 Task: Add La Marca Prosecco Rose to the cart.
Action: Mouse moved to (946, 356)
Screenshot: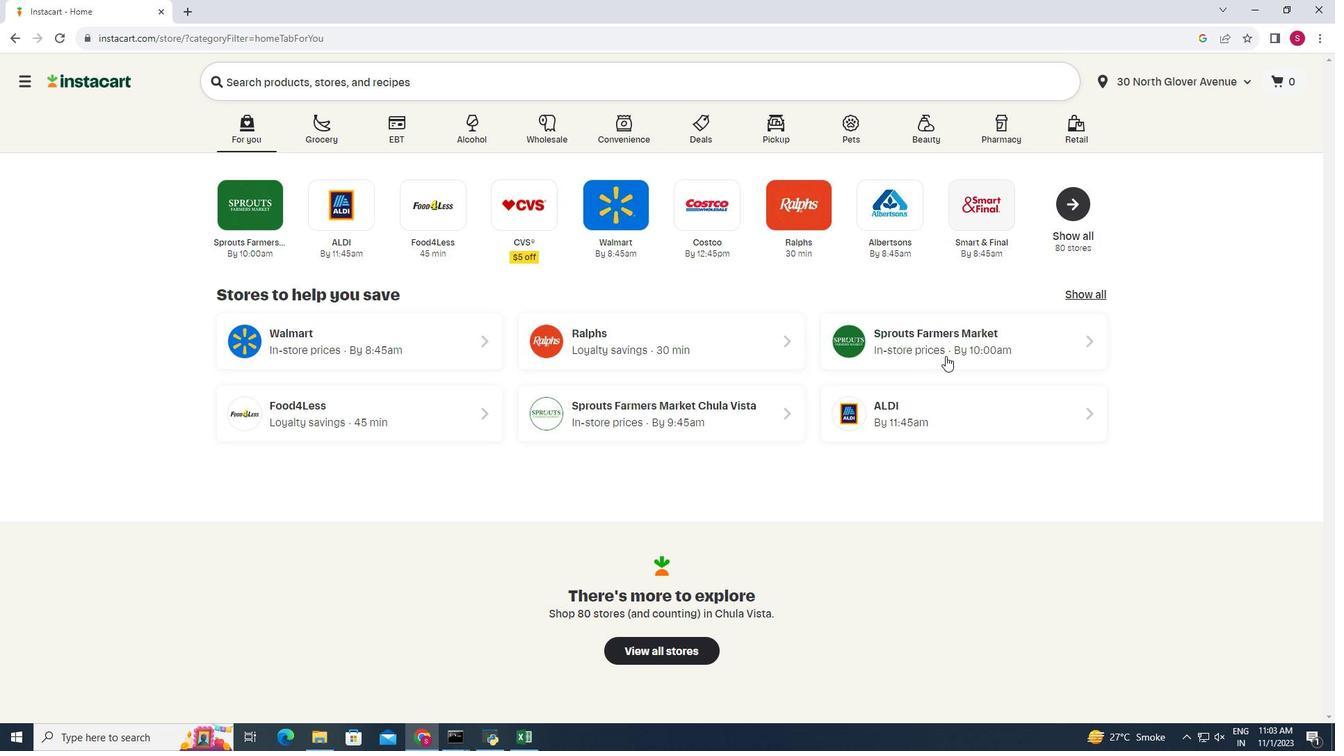 
Action: Mouse pressed left at (946, 356)
Screenshot: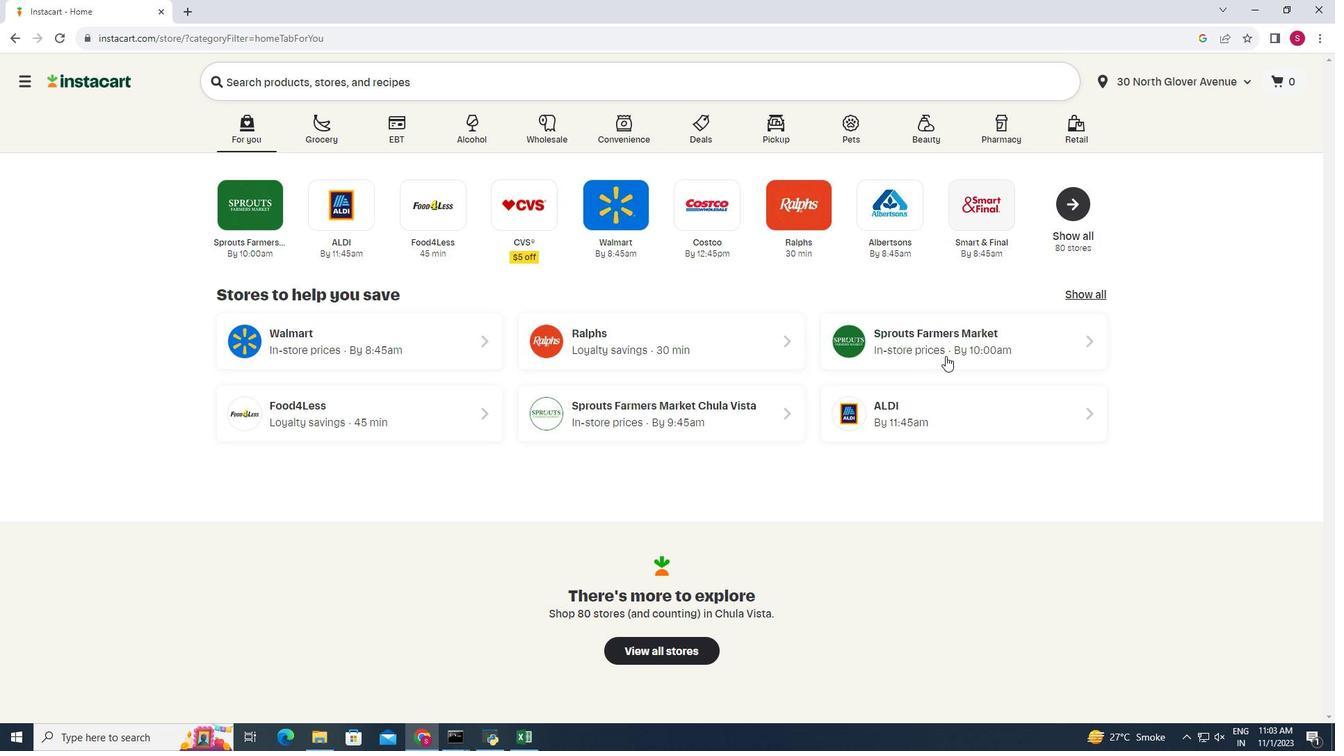 
Action: Mouse moved to (68, 662)
Screenshot: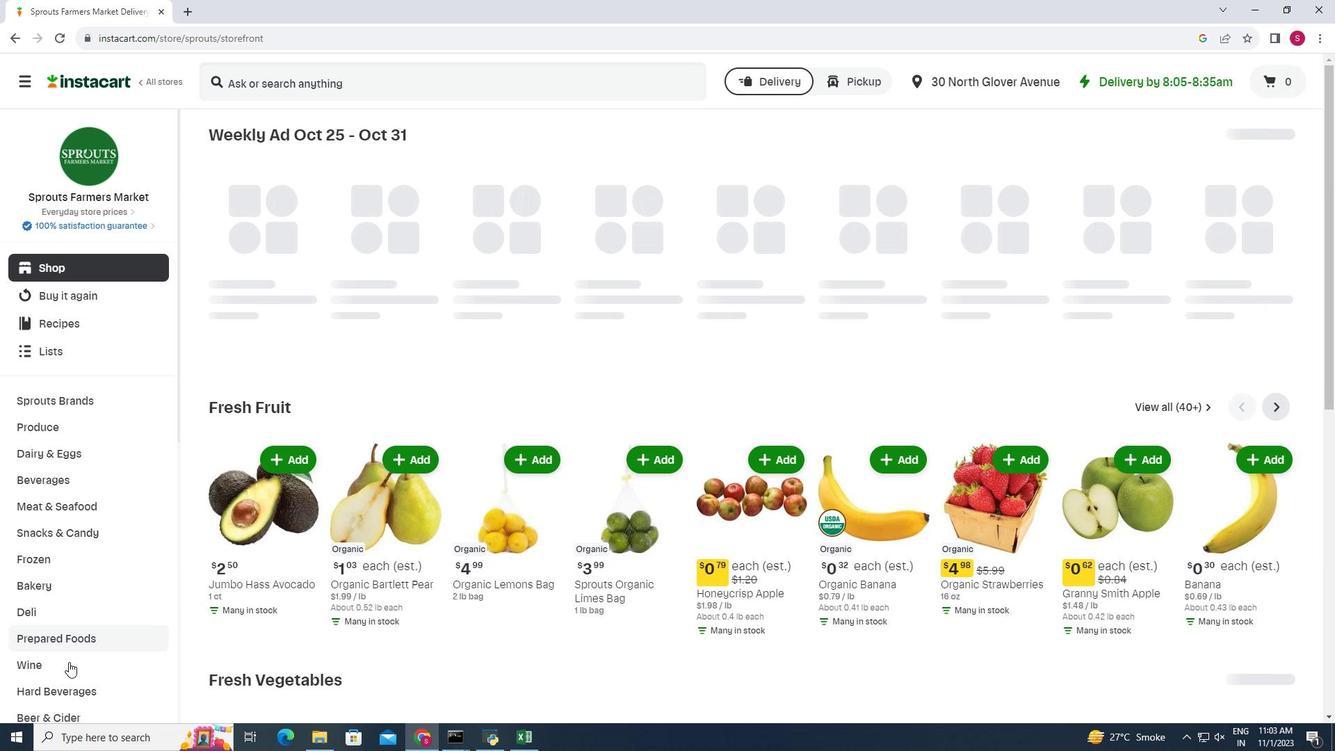 
Action: Mouse pressed left at (68, 662)
Screenshot: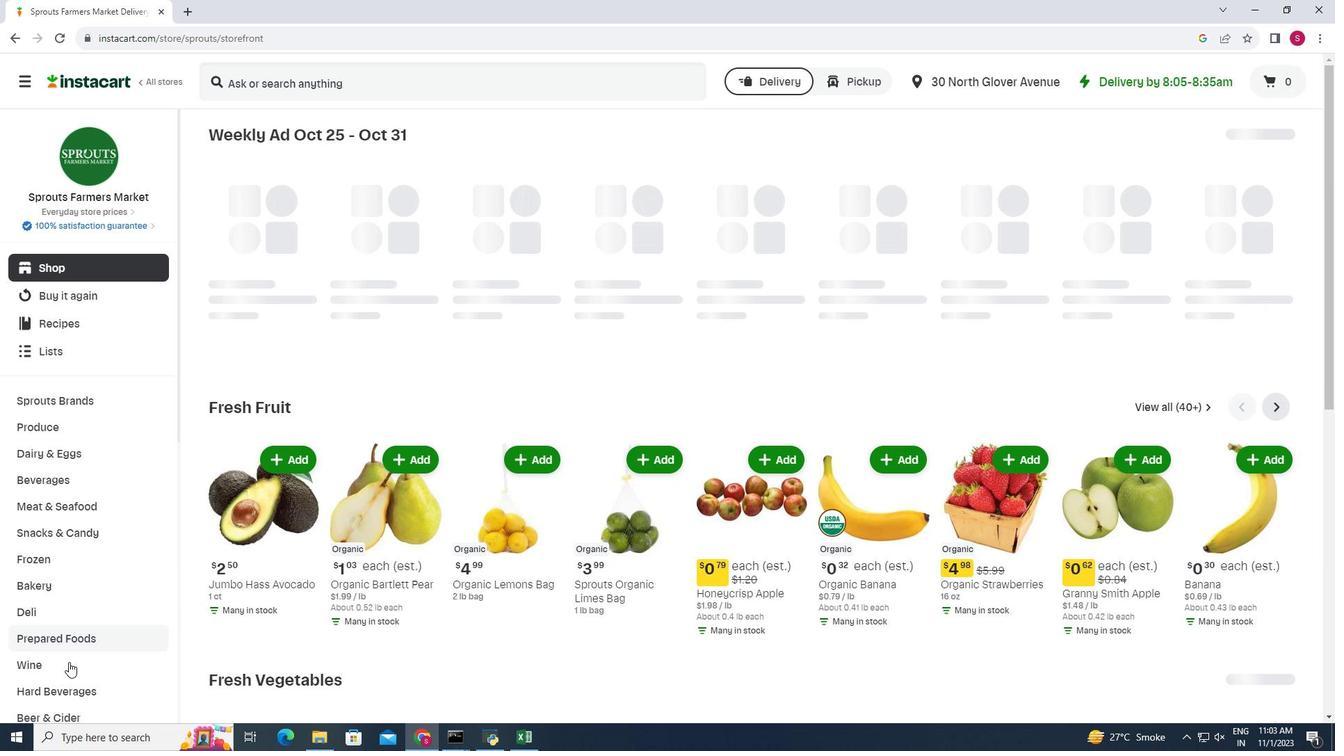 
Action: Mouse moved to (482, 177)
Screenshot: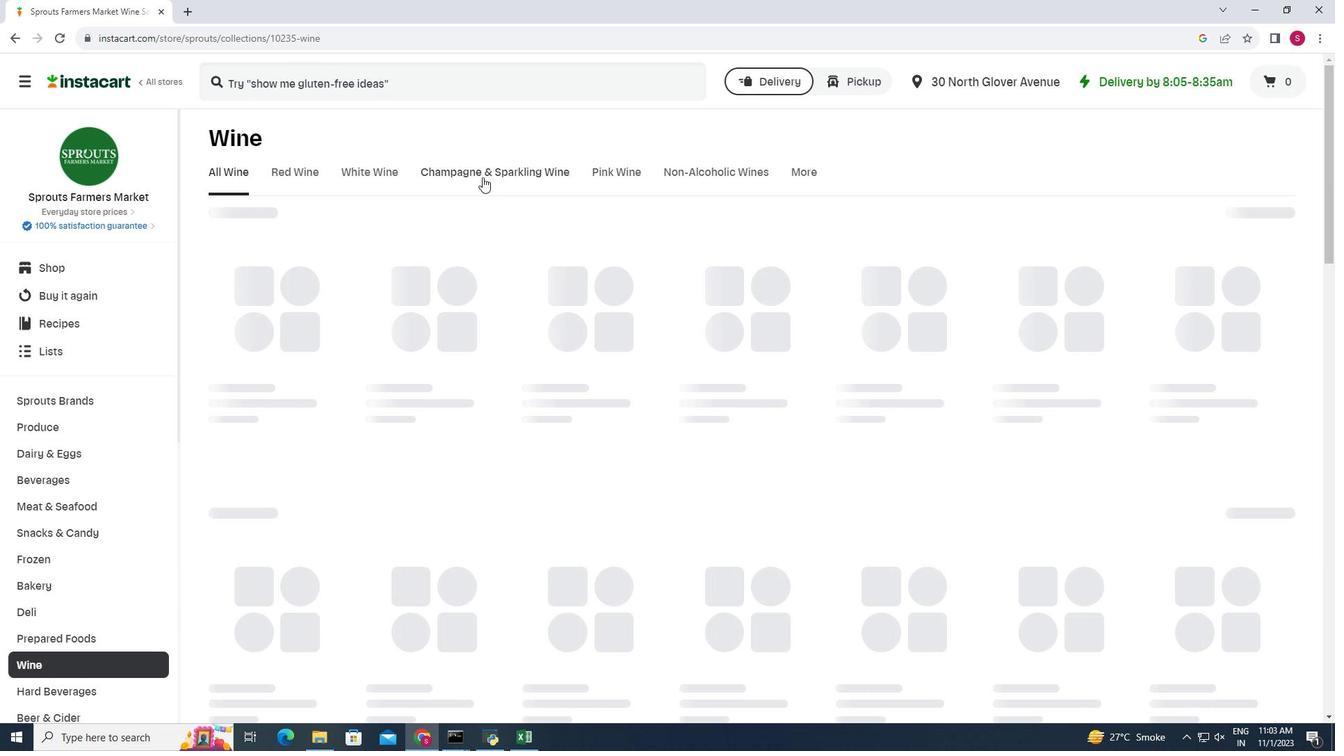 
Action: Mouse pressed left at (482, 177)
Screenshot: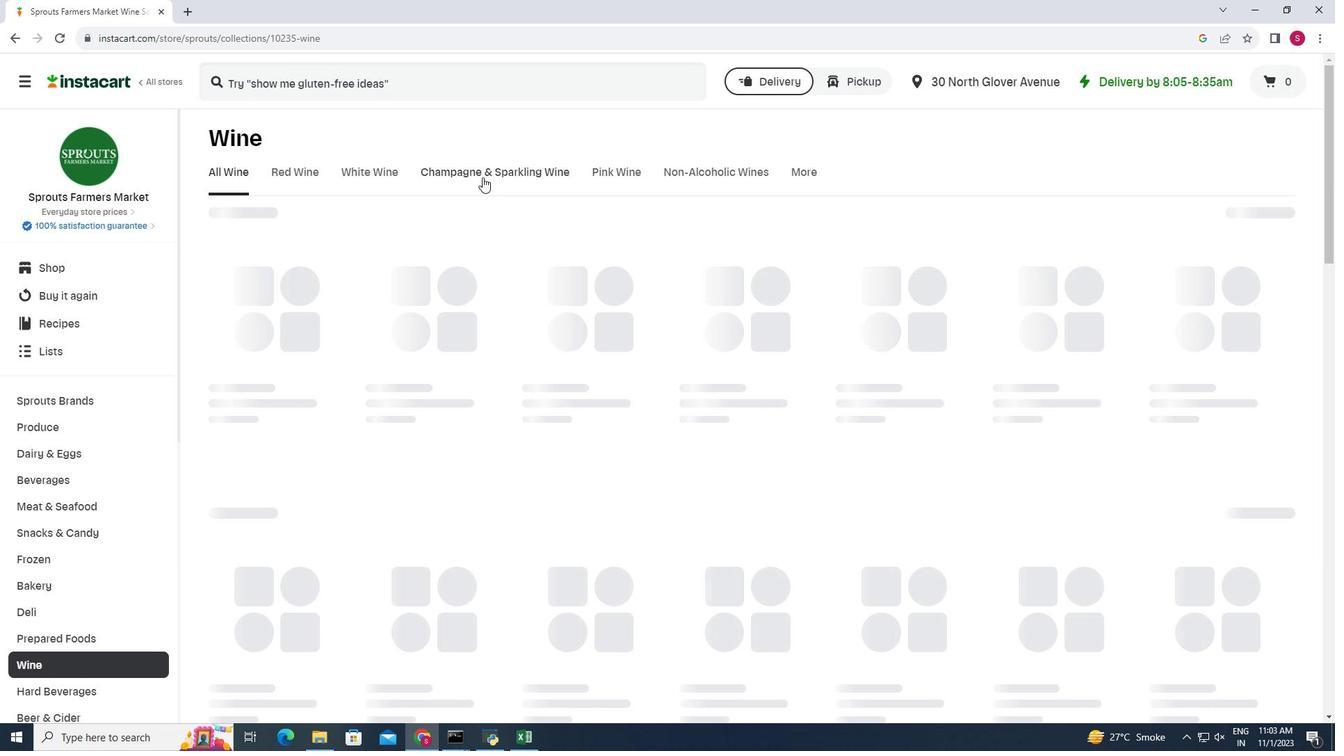 
Action: Mouse moved to (500, 313)
Screenshot: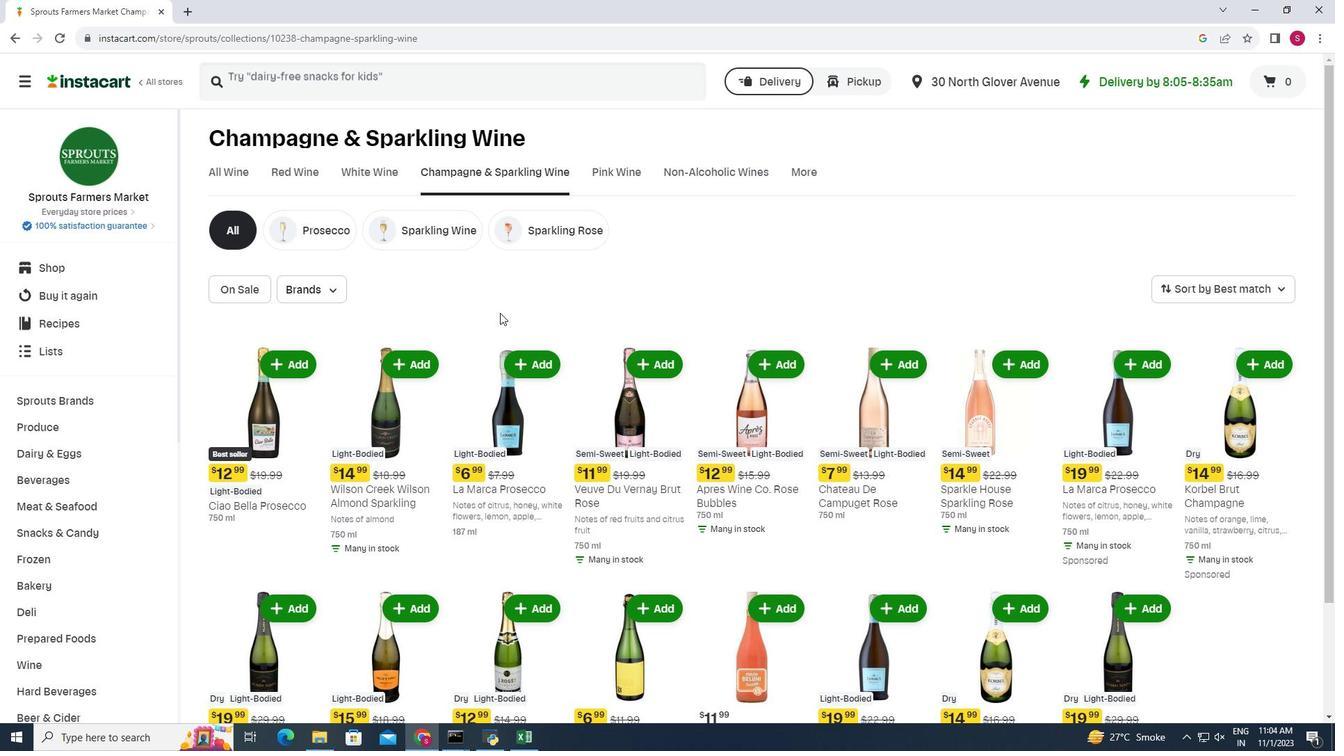 
Action: Mouse scrolled (500, 312) with delta (0, 0)
Screenshot: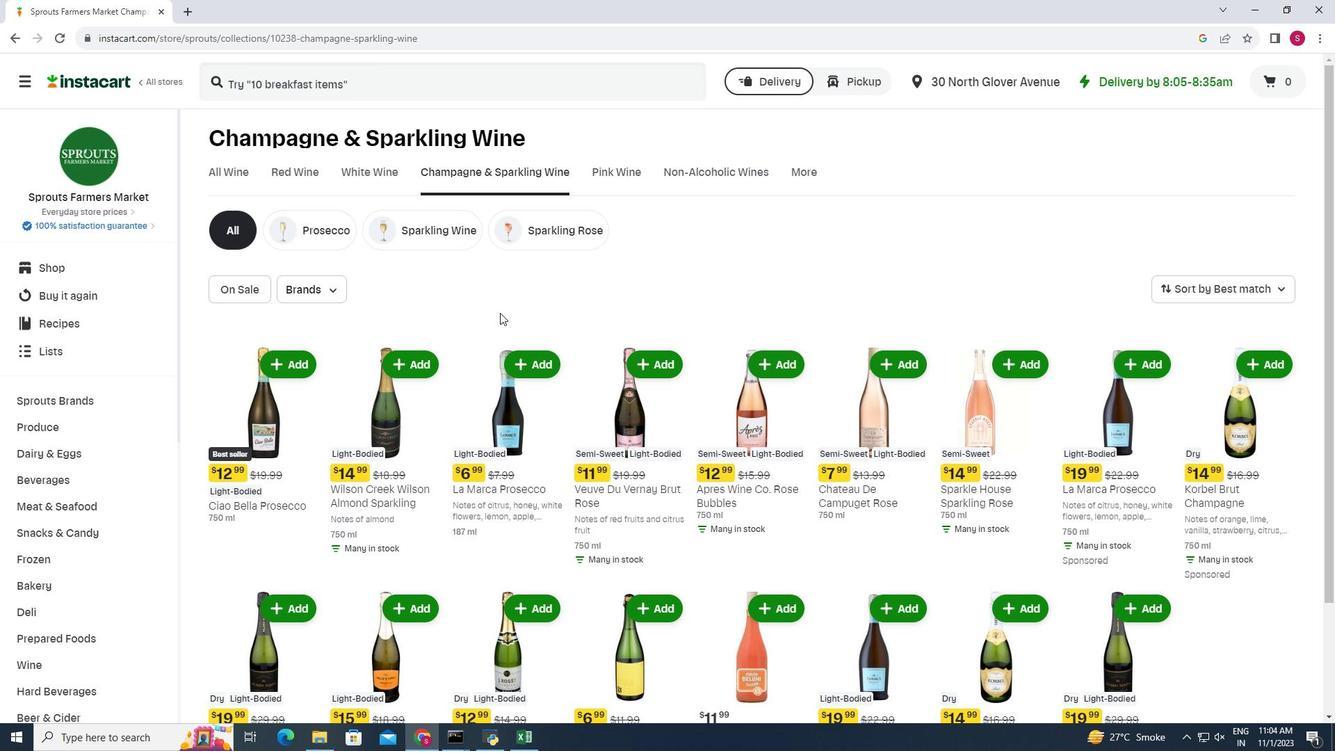 
Action: Mouse moved to (547, 386)
Screenshot: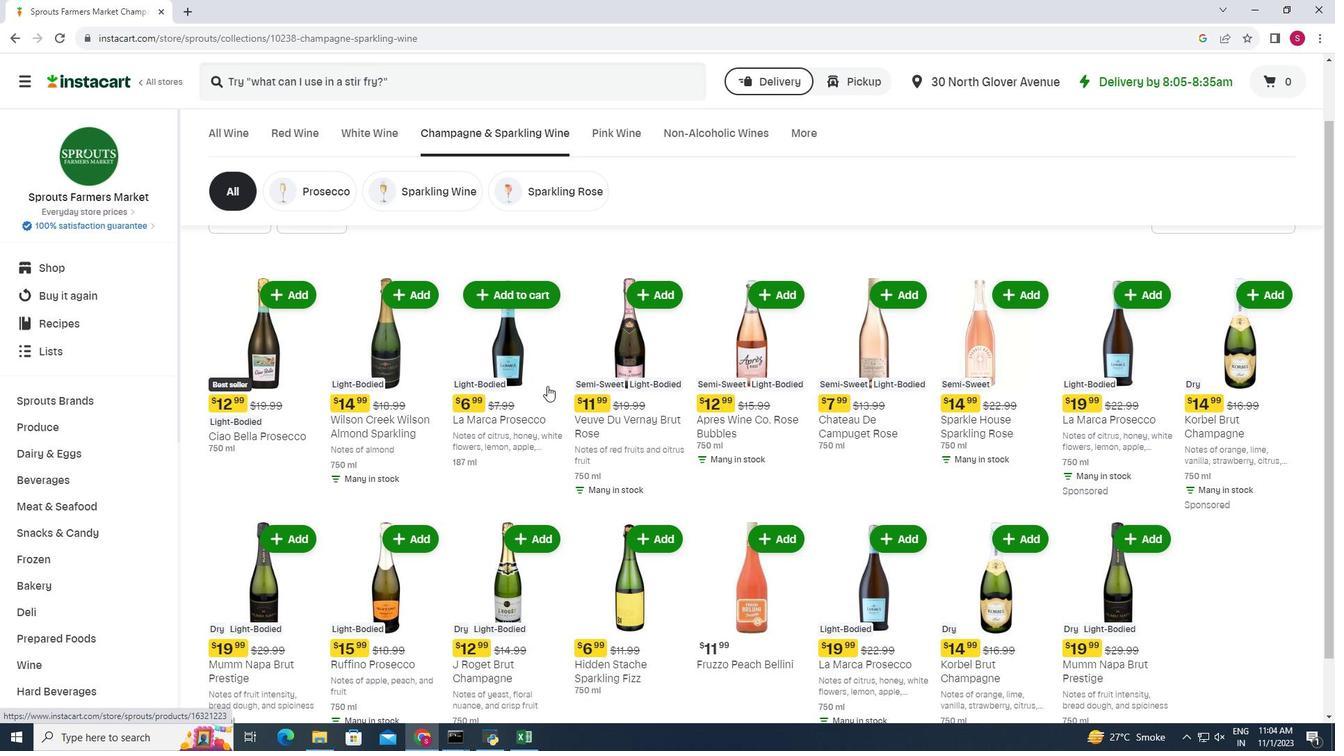 
Action: Mouse scrolled (547, 385) with delta (0, 0)
Screenshot: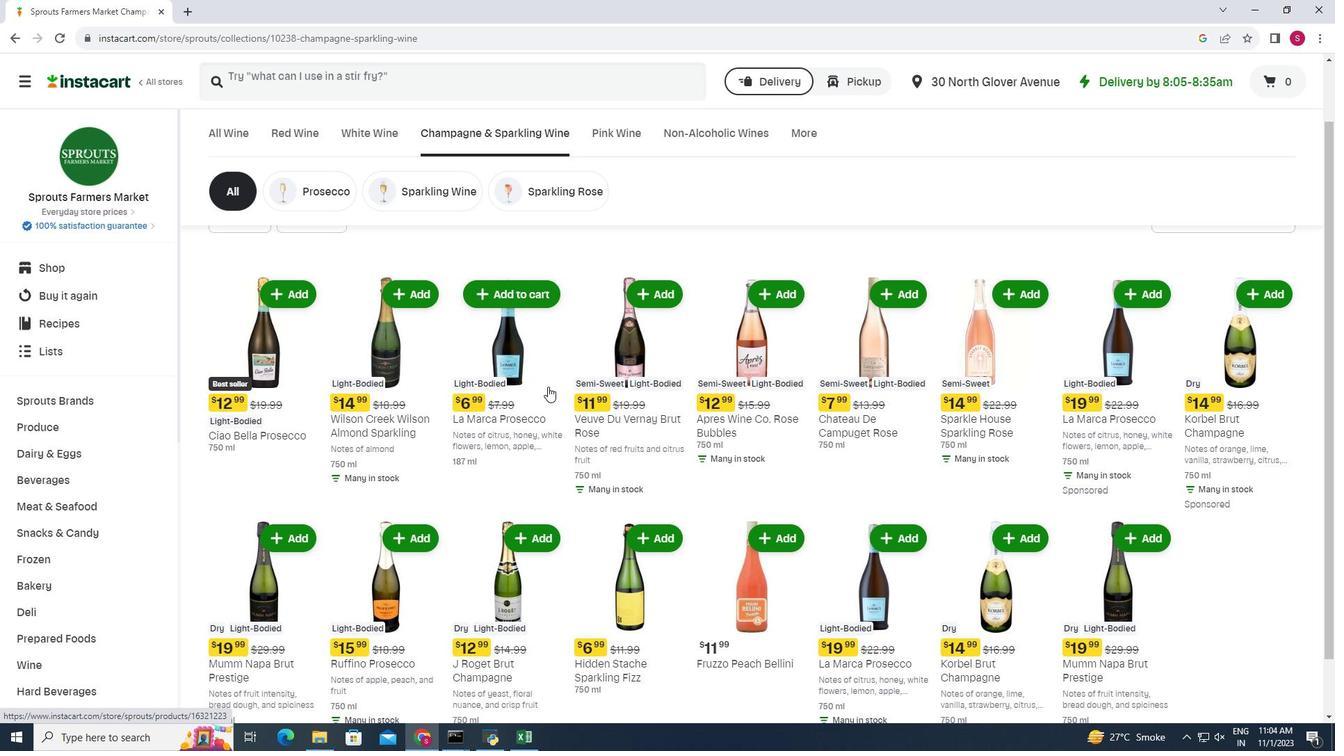 
Action: Mouse moved to (667, 492)
Screenshot: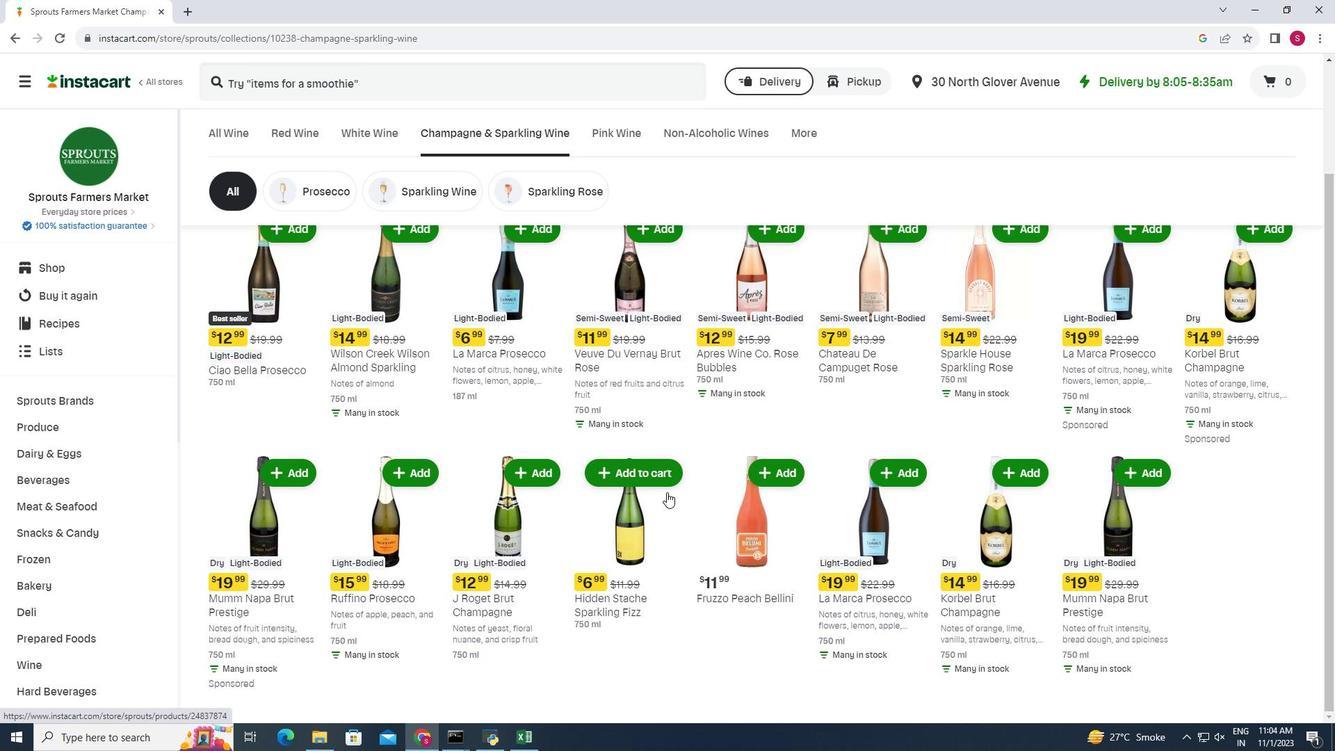 
Action: Mouse scrolled (667, 493) with delta (0, 0)
Screenshot: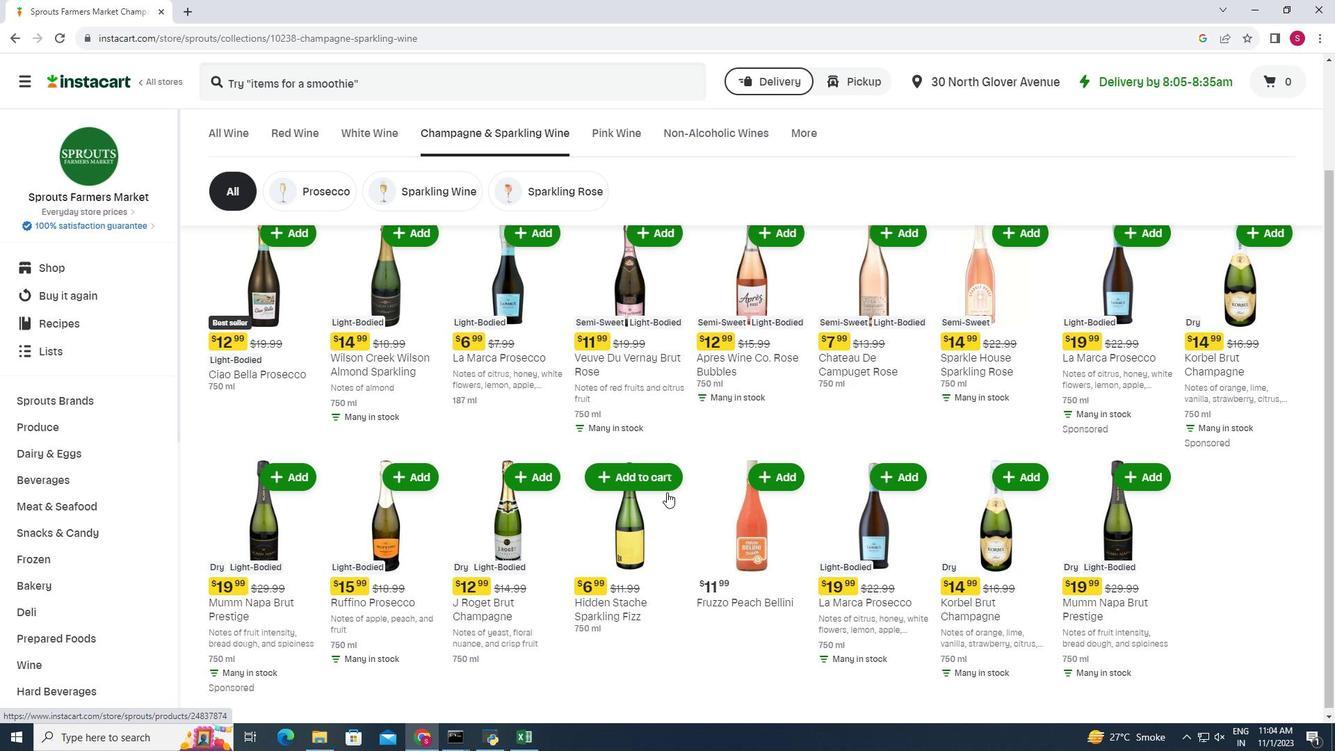 
Action: Mouse moved to (702, 495)
Screenshot: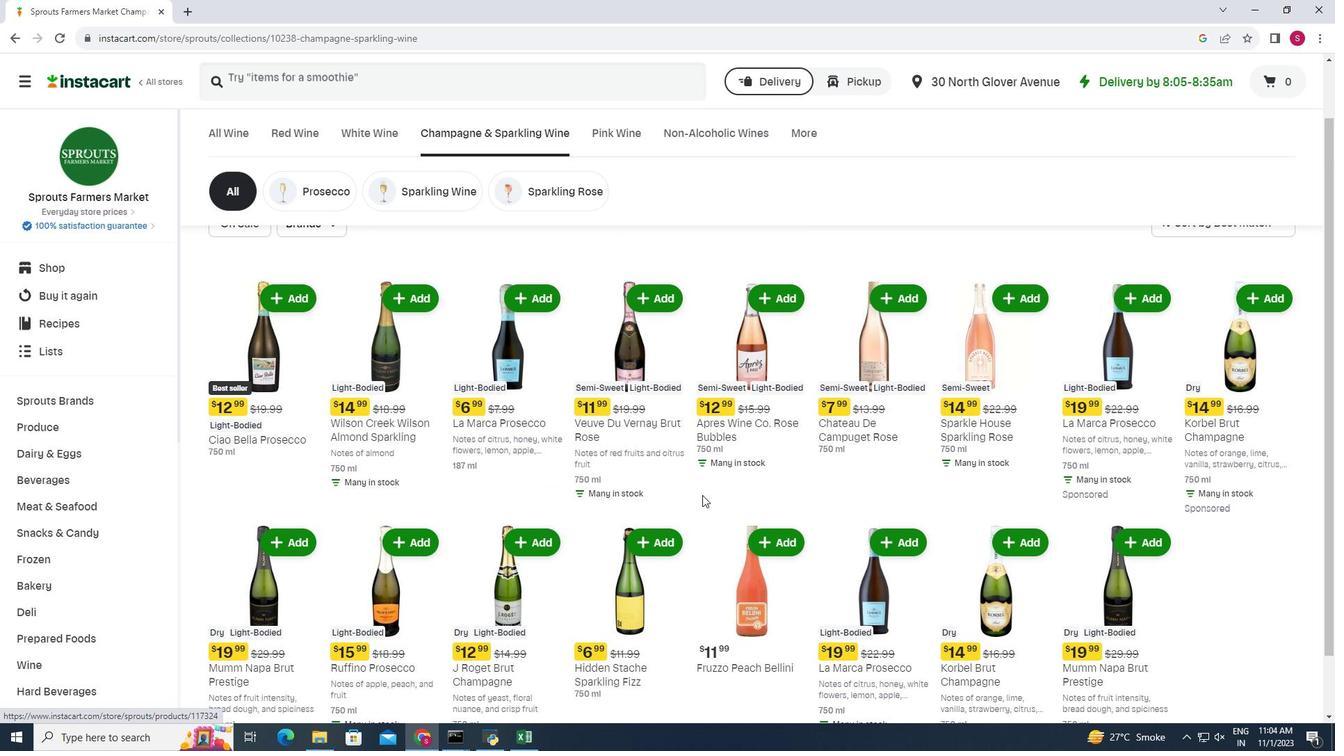 
Action: Mouse scrolled (702, 496) with delta (0, 0)
Screenshot: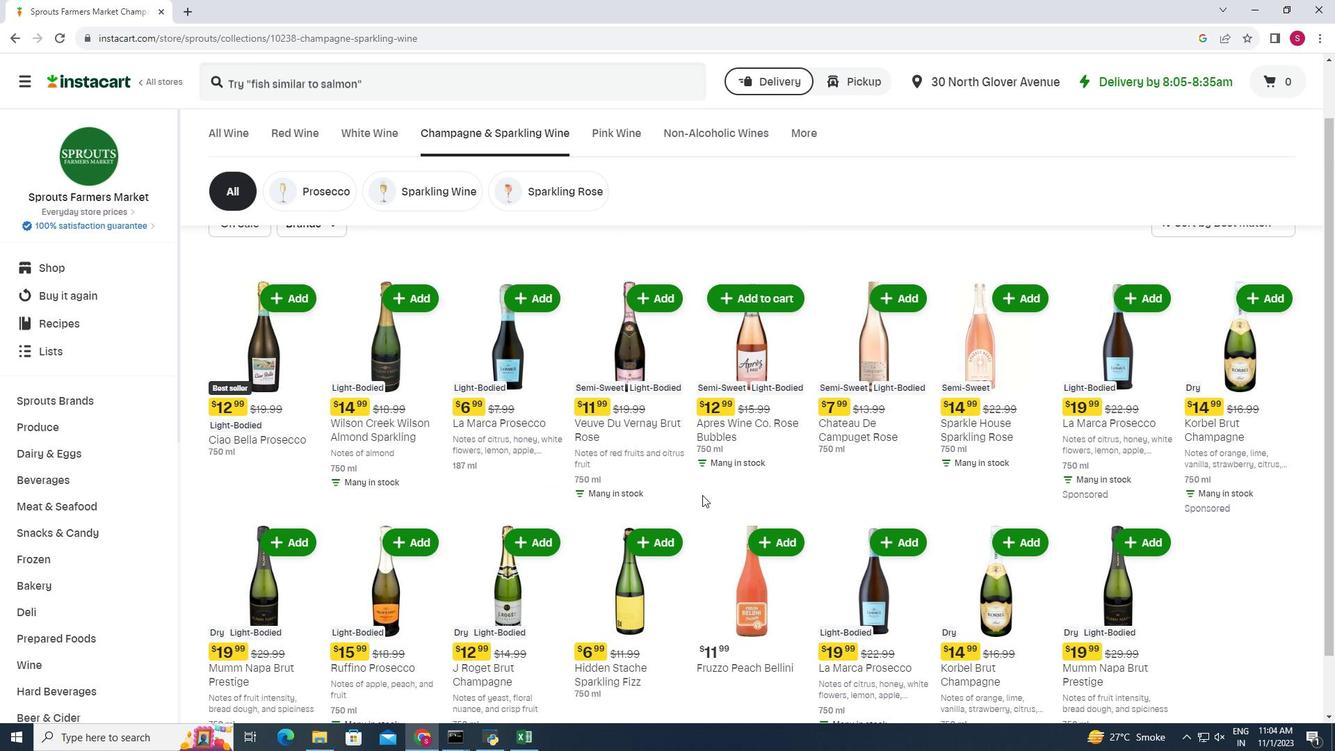 
Action: Mouse moved to (881, 571)
Screenshot: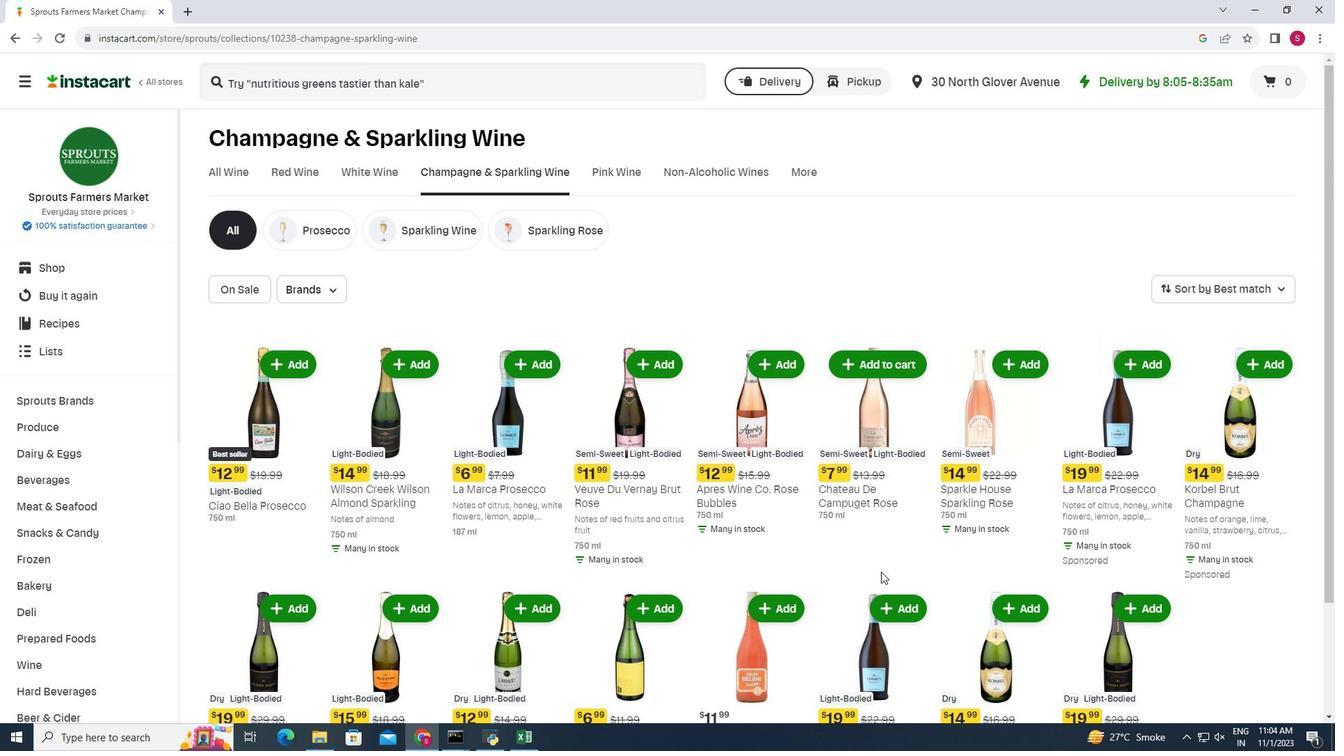
Action: Mouse scrolled (881, 571) with delta (0, 0)
Screenshot: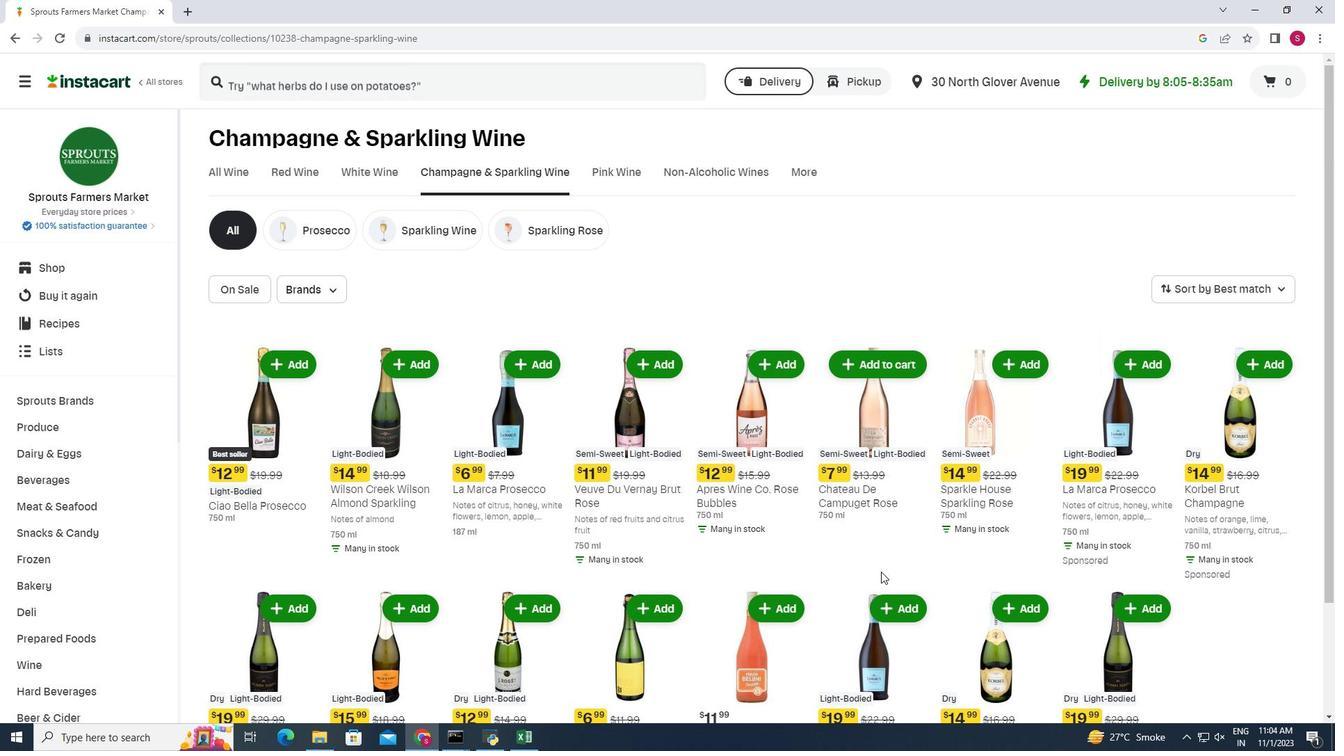 
Action: Mouse moved to (759, 572)
Screenshot: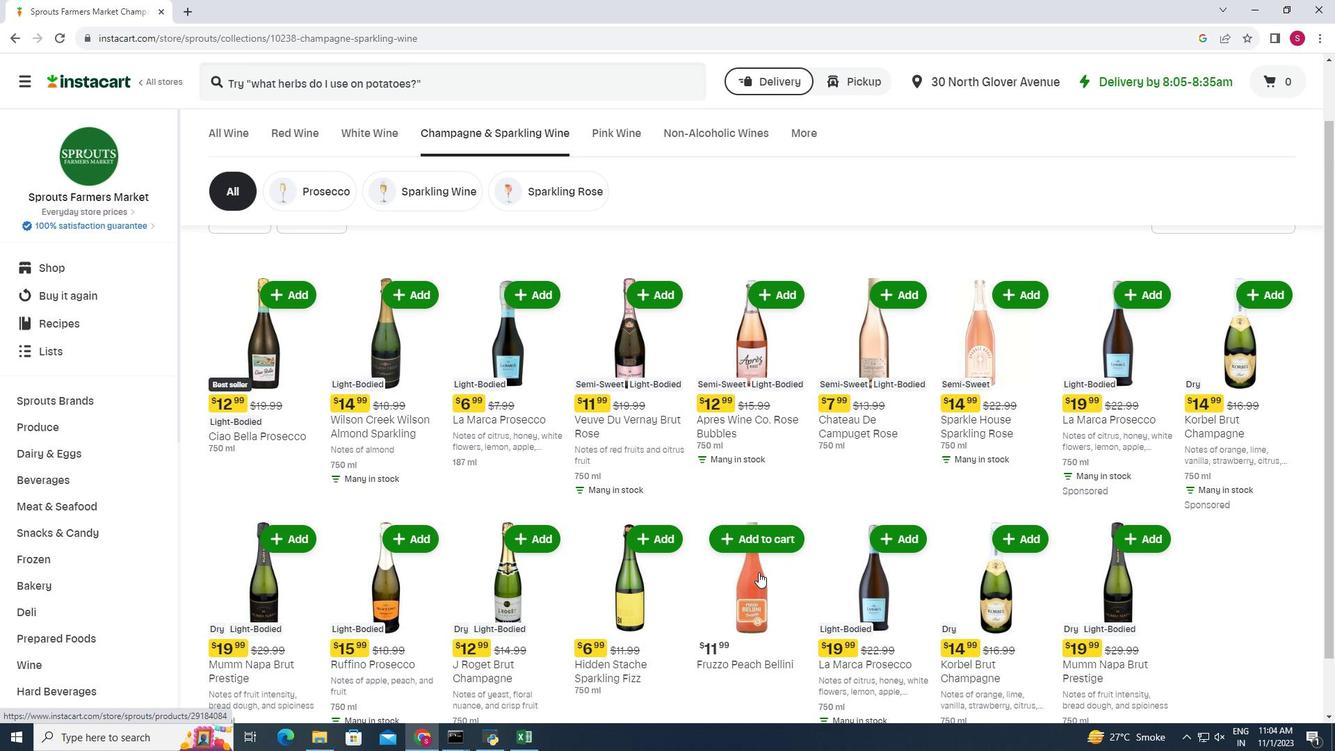 
Action: Mouse scrolled (759, 571) with delta (0, 0)
Screenshot: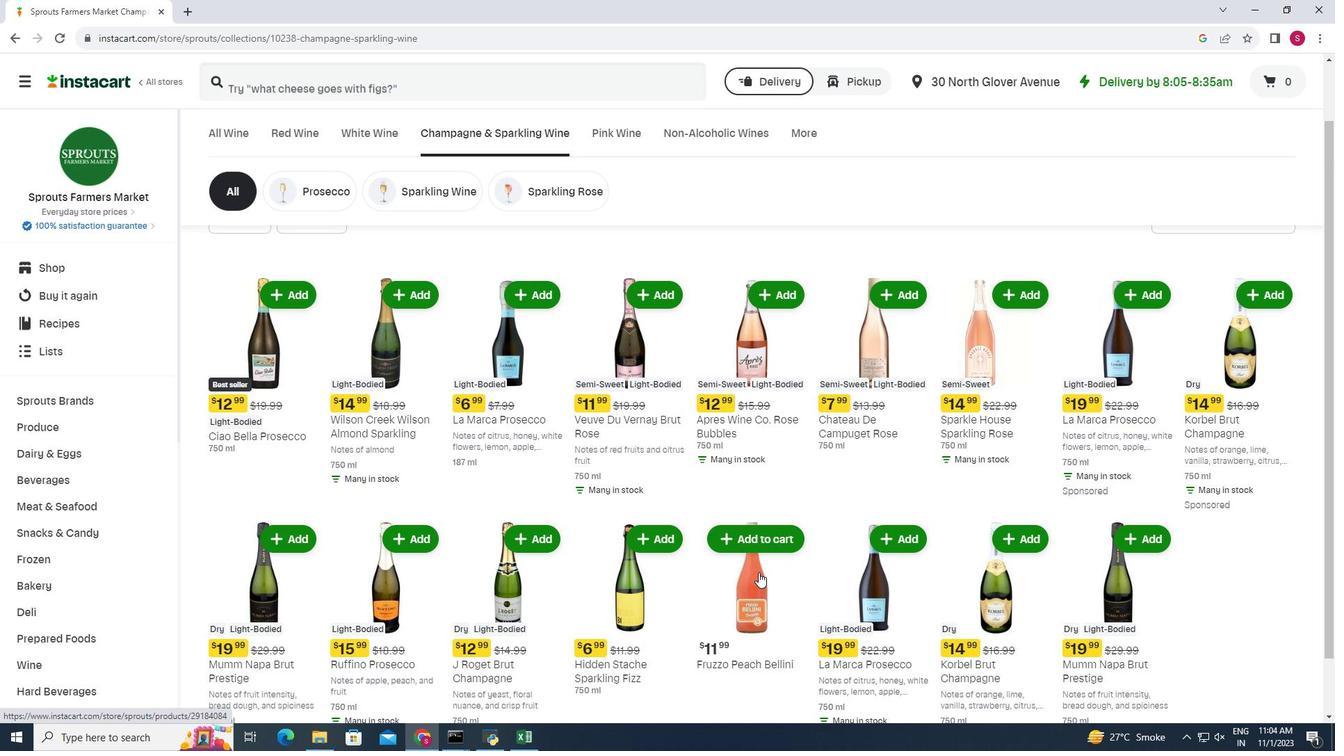 
